 Task: Select the Auckland Time as time zone for the schedule.
Action: Mouse moved to (110, 113)
Screenshot: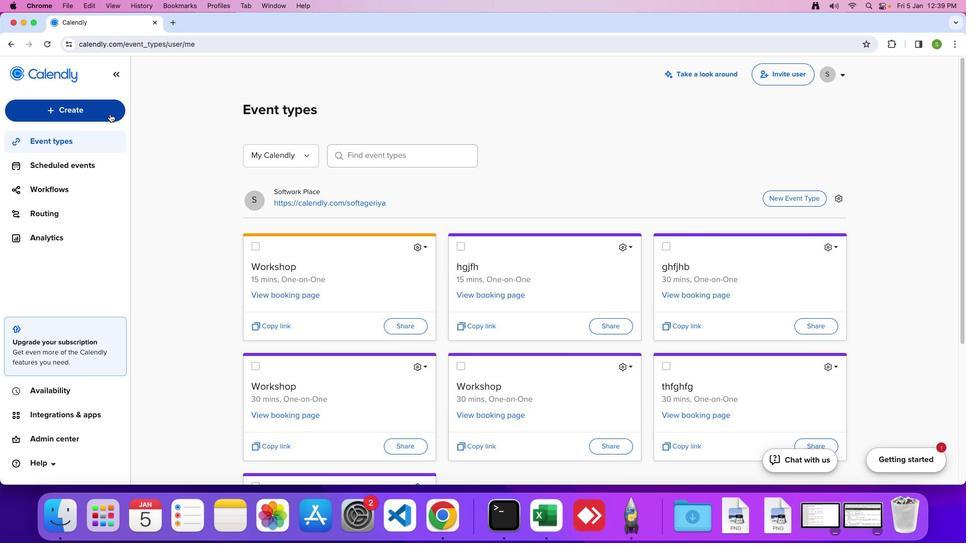 
Action: Mouse pressed left at (110, 113)
Screenshot: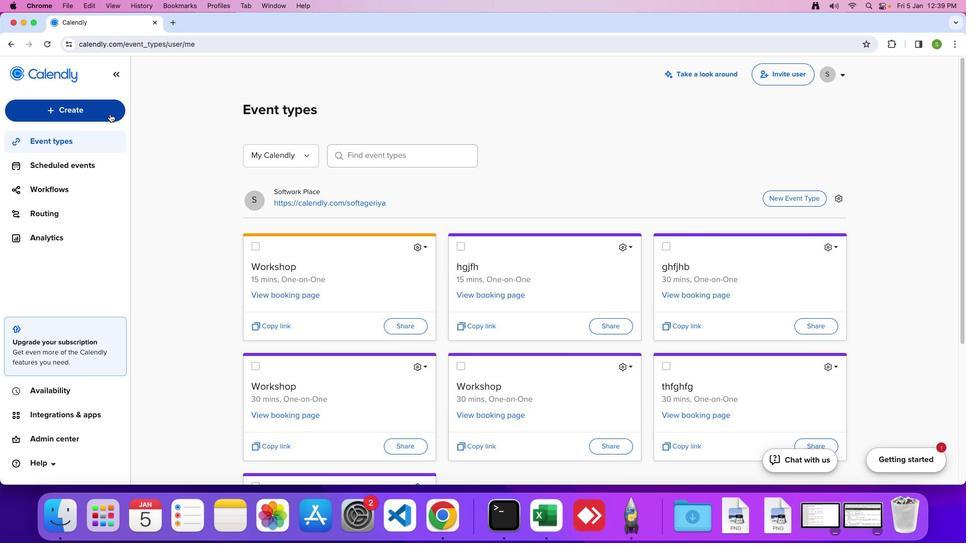 
Action: Mouse moved to (87, 235)
Screenshot: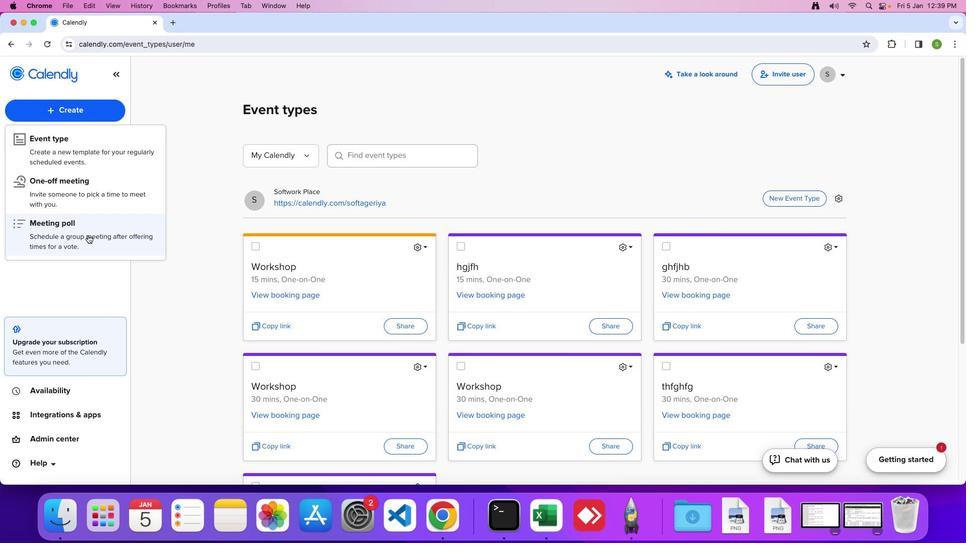 
Action: Mouse pressed left at (87, 235)
Screenshot: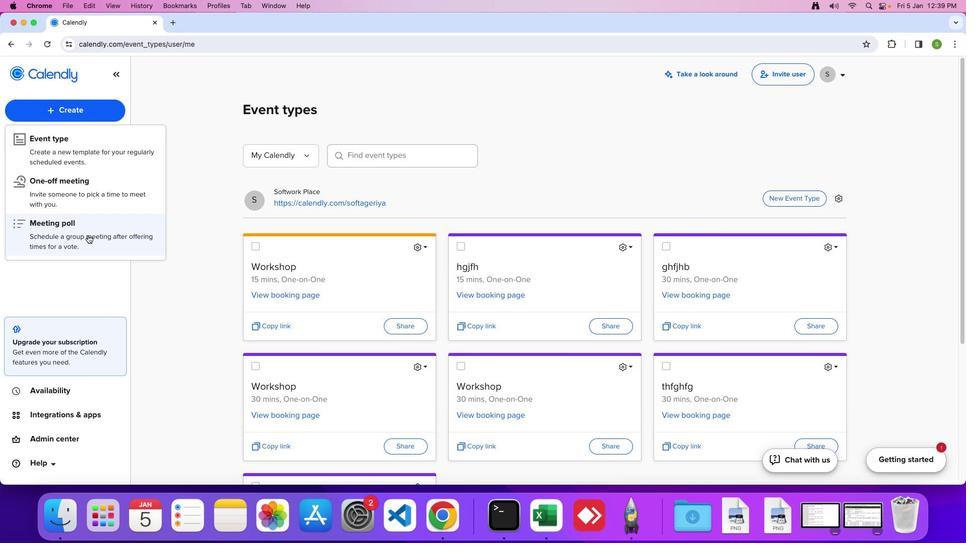 
Action: Mouse moved to (94, 126)
Screenshot: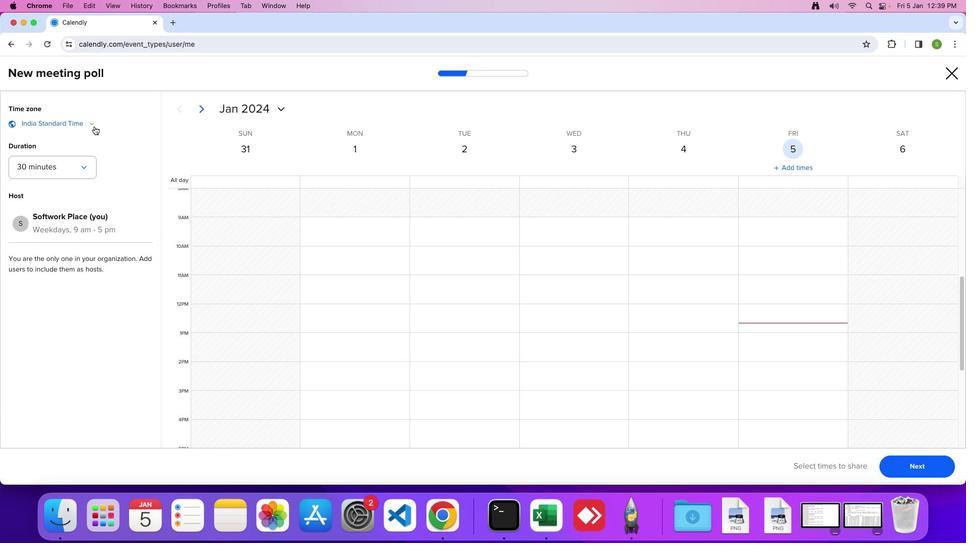 
Action: Mouse pressed left at (94, 126)
Screenshot: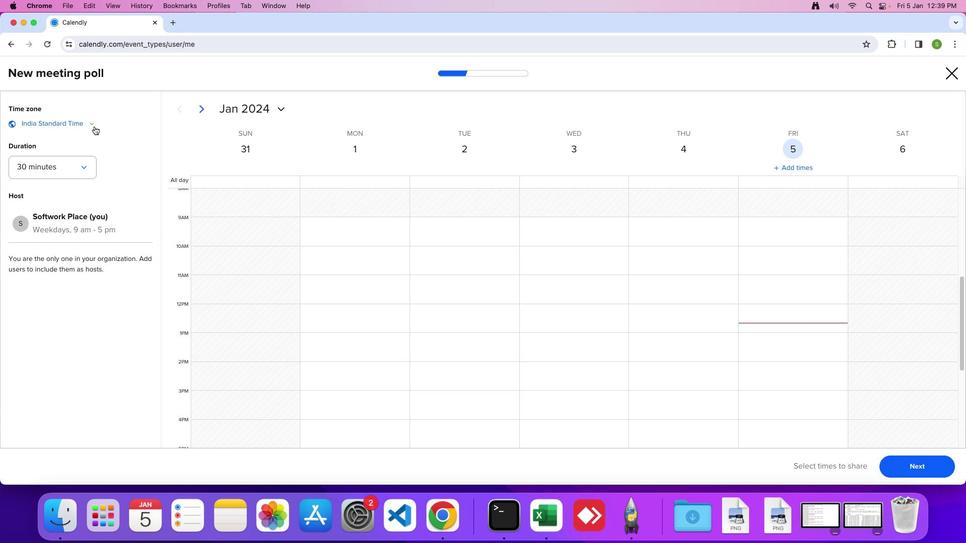 
Action: Mouse moved to (118, 234)
Screenshot: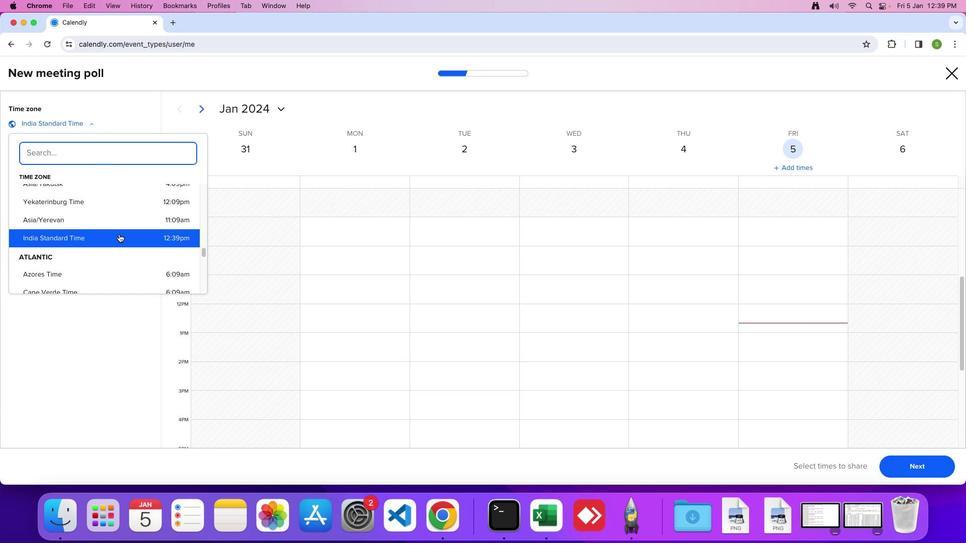 
Action: Mouse scrolled (118, 234) with delta (0, 0)
Screenshot: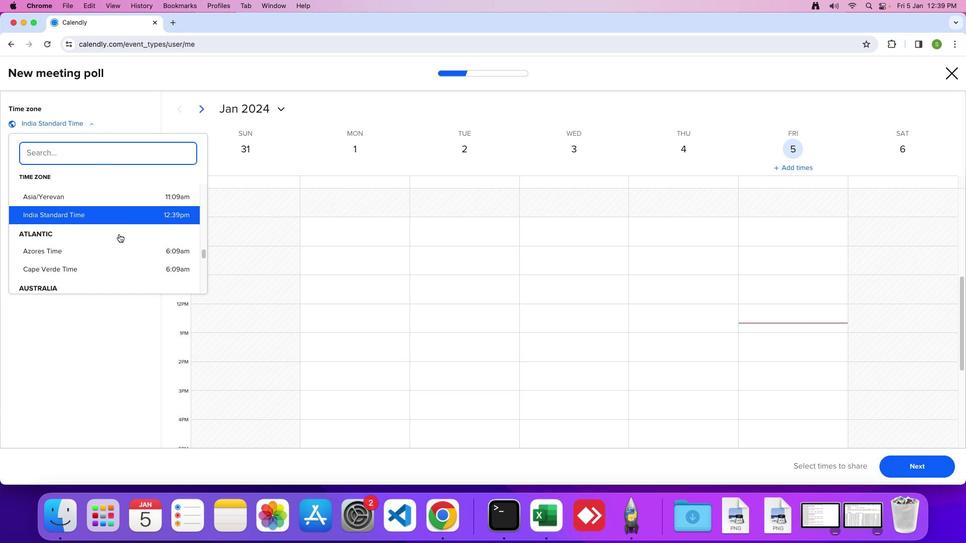 
Action: Mouse moved to (118, 234)
Screenshot: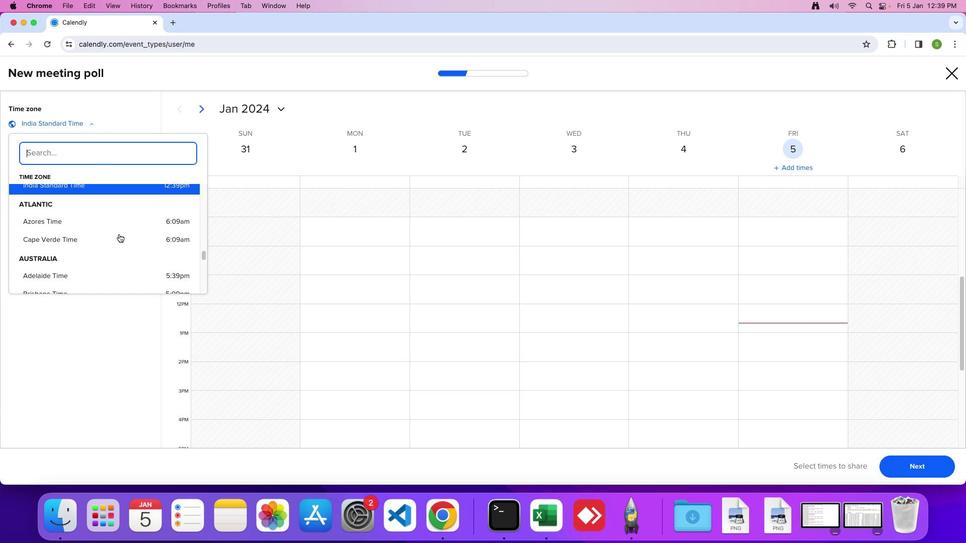 
Action: Mouse scrolled (118, 234) with delta (0, 0)
Screenshot: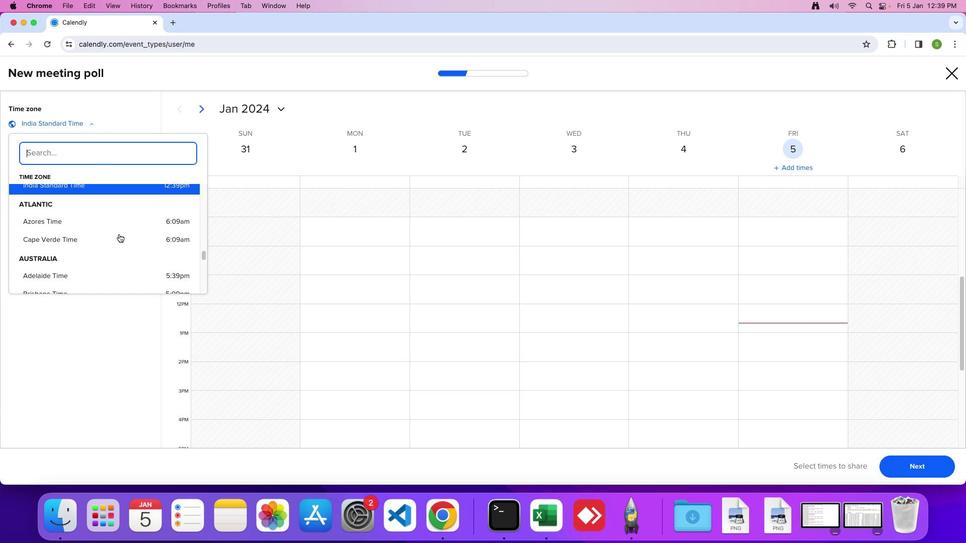 
Action: Mouse scrolled (118, 234) with delta (0, -2)
Screenshot: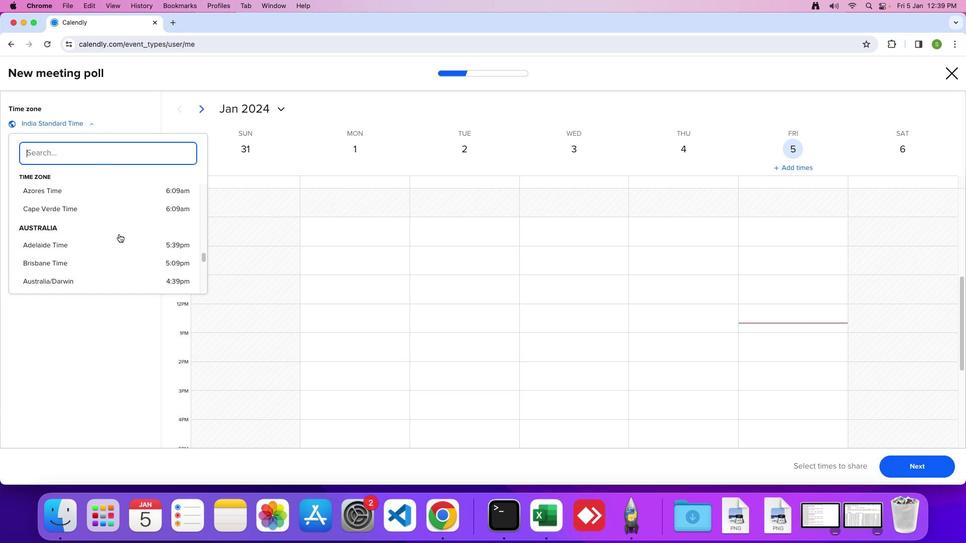 
Action: Mouse moved to (119, 234)
Screenshot: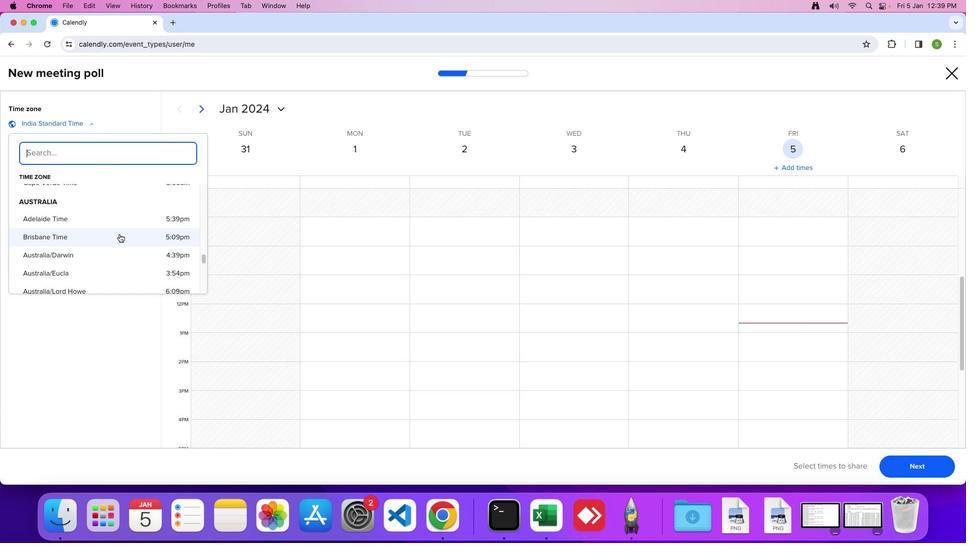 
Action: Mouse scrolled (119, 234) with delta (0, 0)
Screenshot: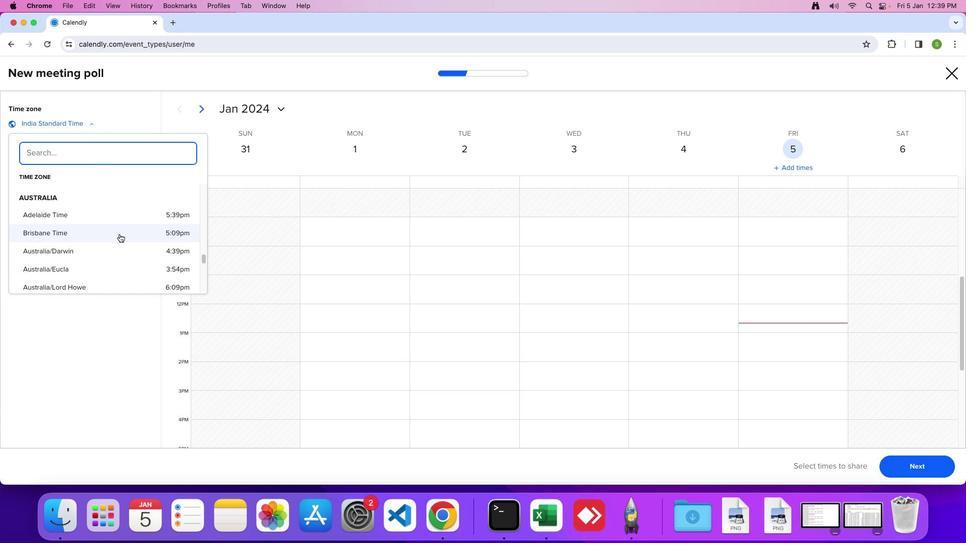 
Action: Mouse moved to (119, 234)
Screenshot: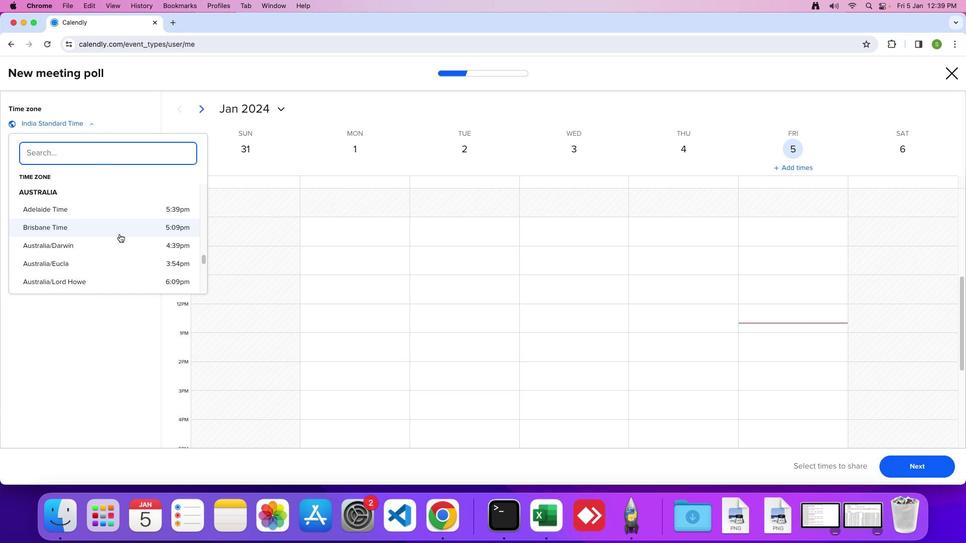 
Action: Mouse scrolled (119, 234) with delta (0, 0)
Screenshot: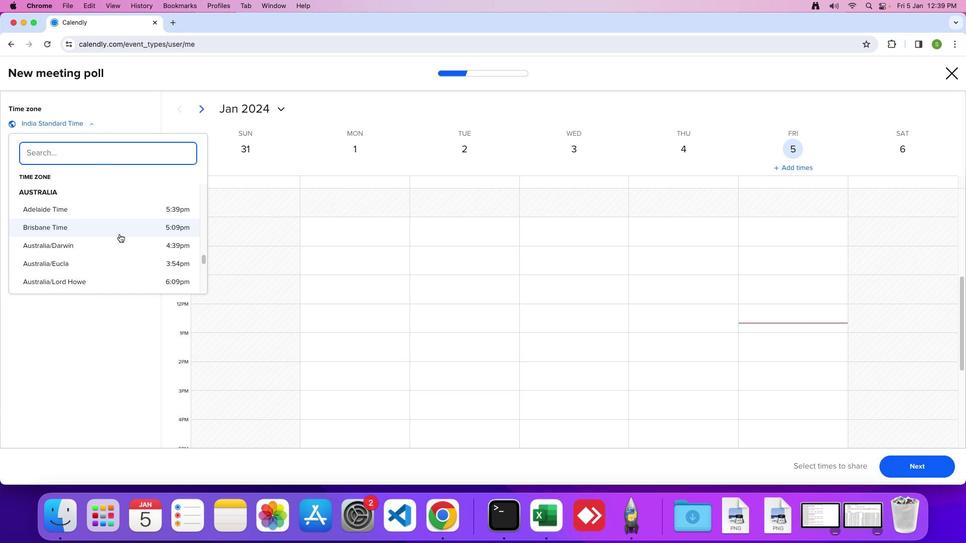 
Action: Mouse scrolled (119, 234) with delta (0, 0)
Screenshot: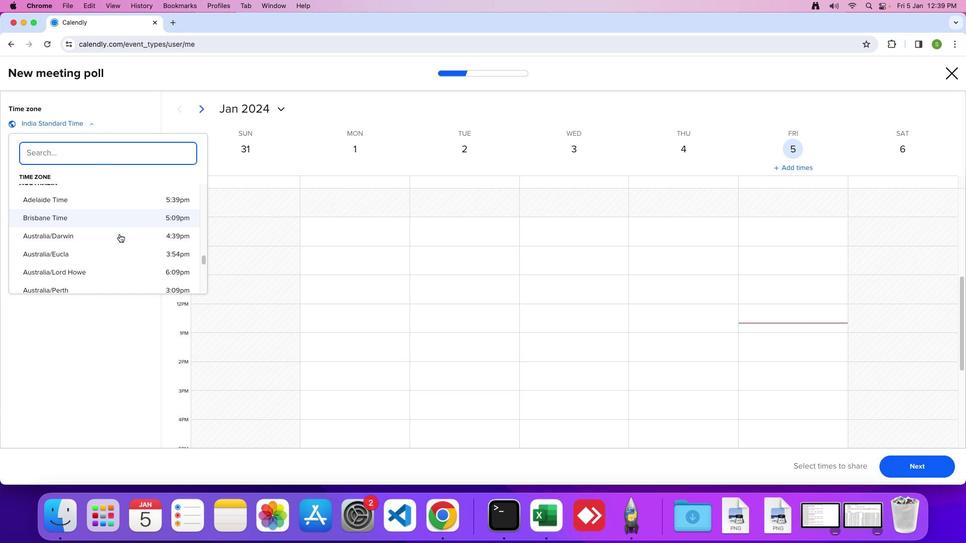 
Action: Mouse scrolled (119, 234) with delta (0, 0)
Screenshot: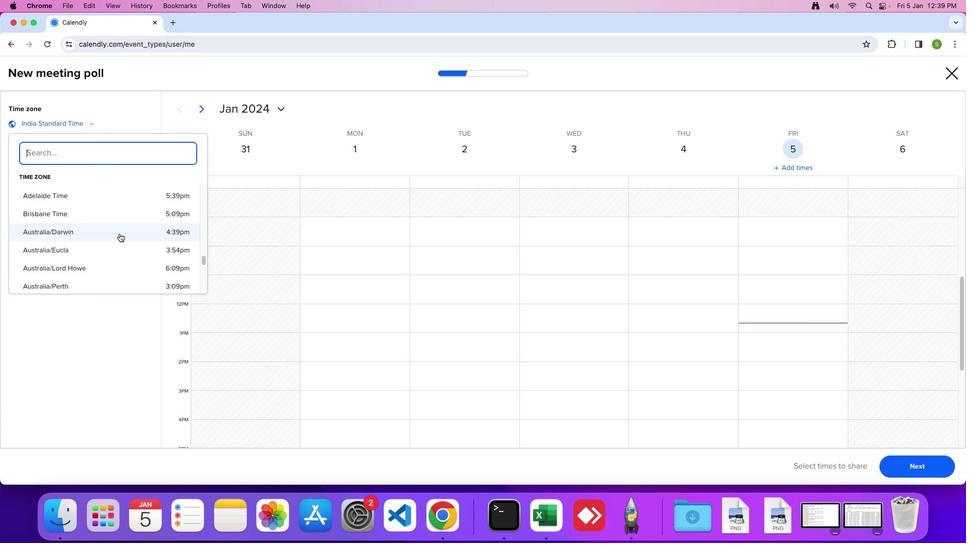 
Action: Mouse moved to (119, 234)
Screenshot: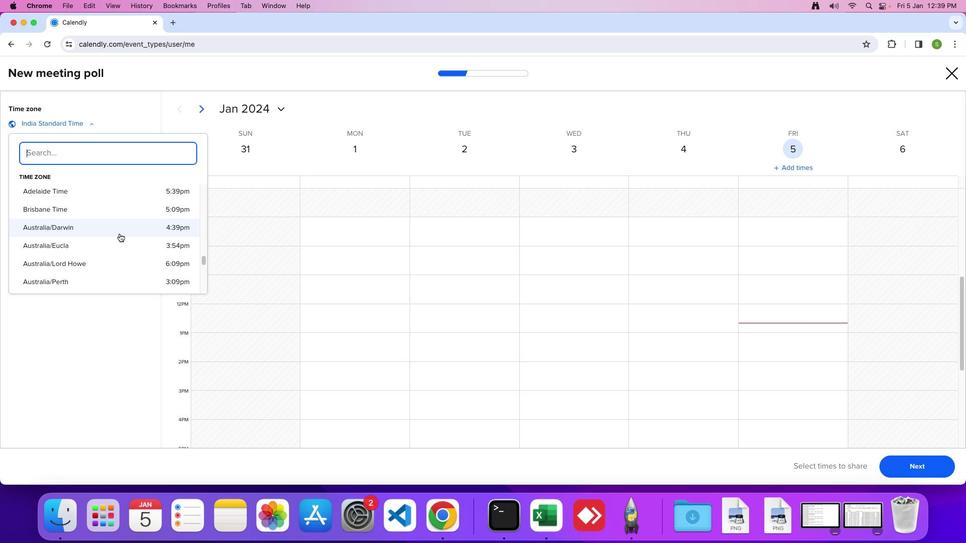 
Action: Mouse scrolled (119, 234) with delta (0, 0)
Screenshot: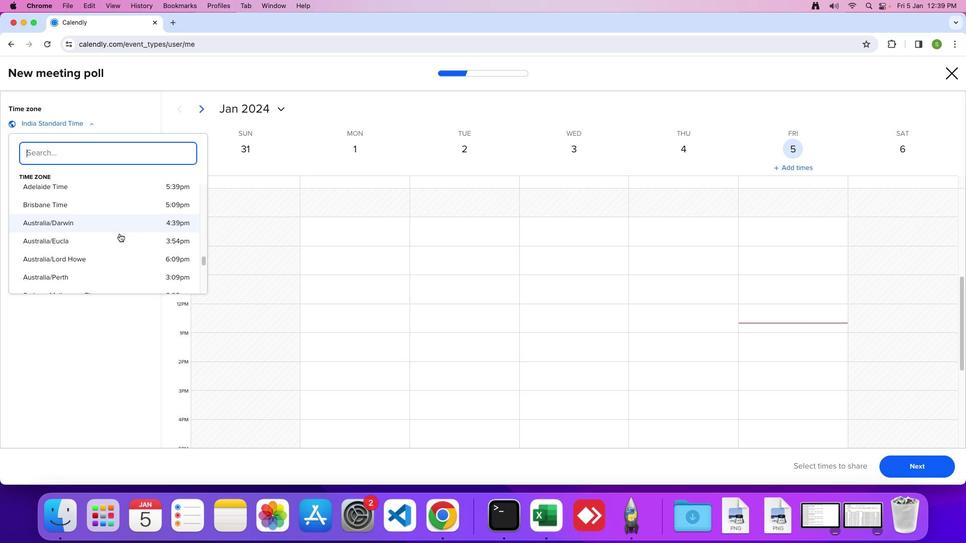 
Action: Mouse moved to (119, 234)
Screenshot: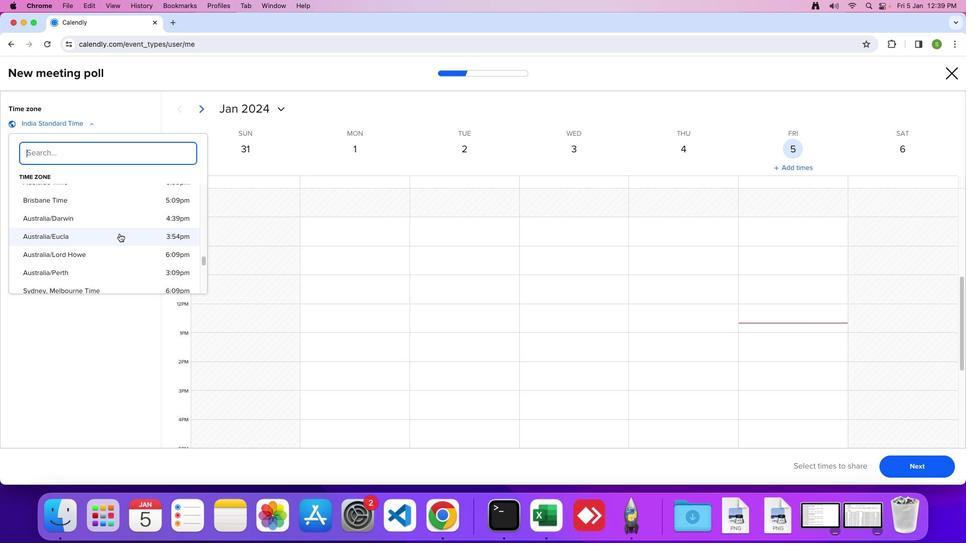 
Action: Mouse scrolled (119, 234) with delta (0, 0)
Screenshot: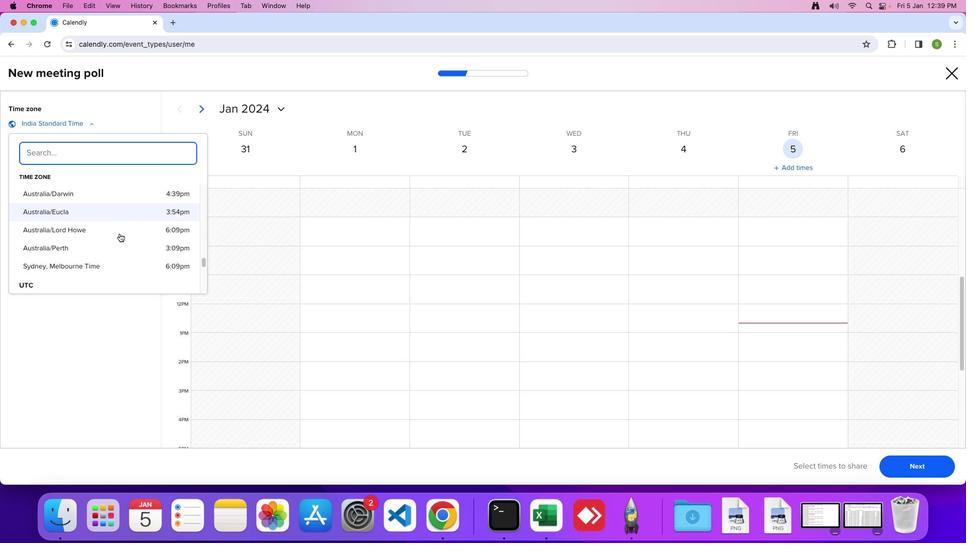 
Action: Mouse scrolled (119, 234) with delta (0, 0)
Screenshot: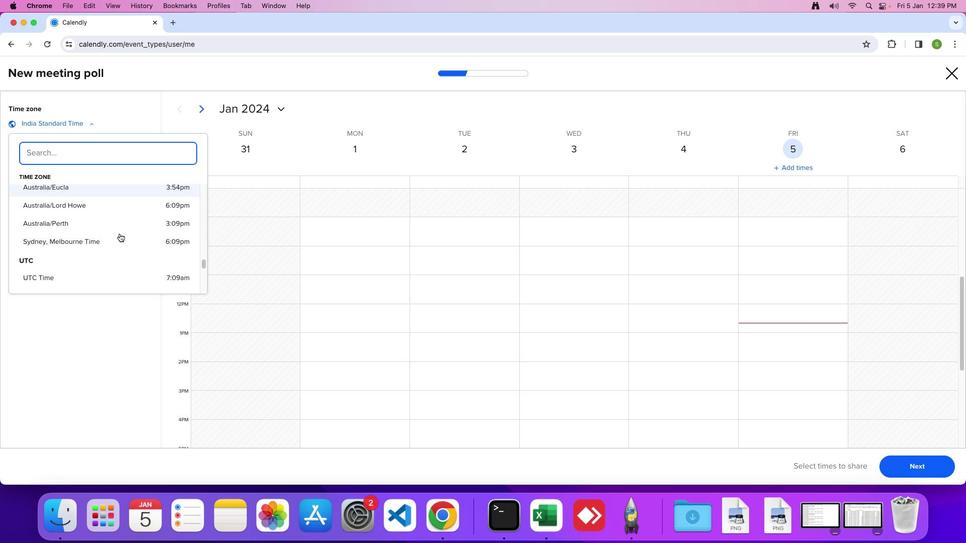 
Action: Mouse moved to (119, 233)
Screenshot: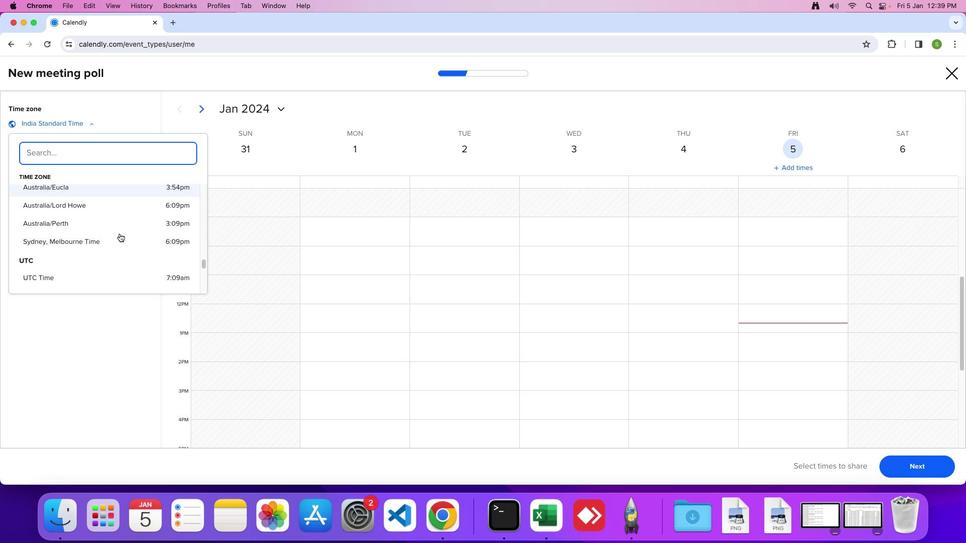 
Action: Mouse scrolled (119, 233) with delta (0, -1)
Screenshot: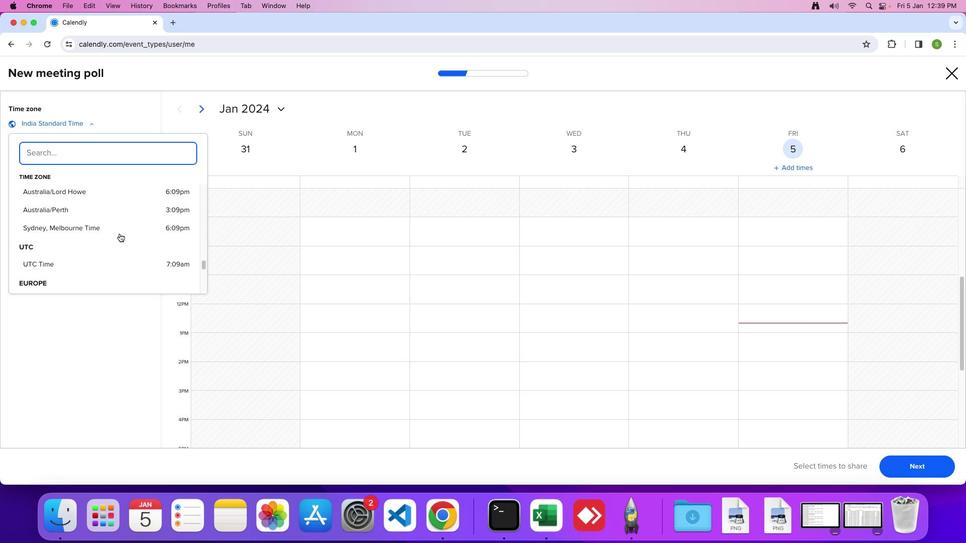 
Action: Mouse scrolled (119, 233) with delta (0, 0)
Screenshot: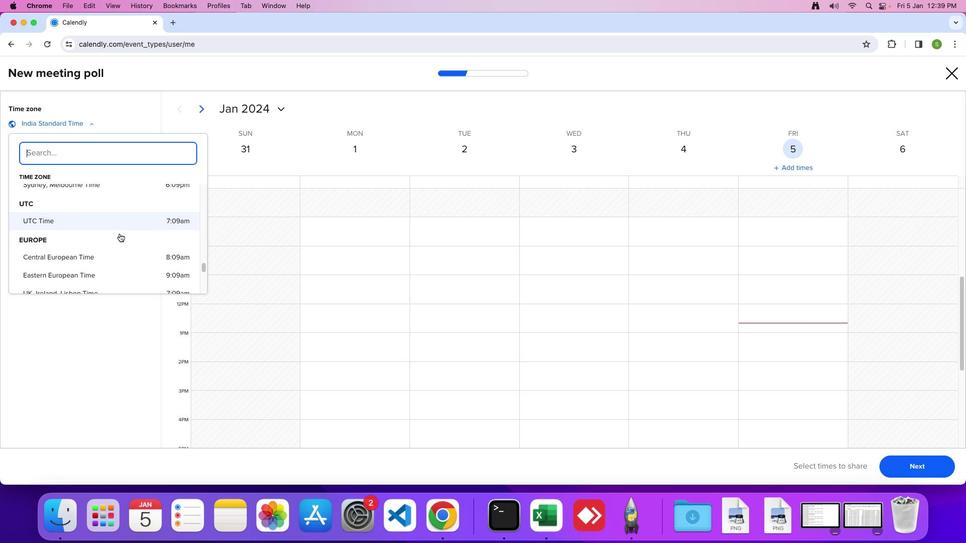 
Action: Mouse scrolled (119, 233) with delta (0, 0)
Screenshot: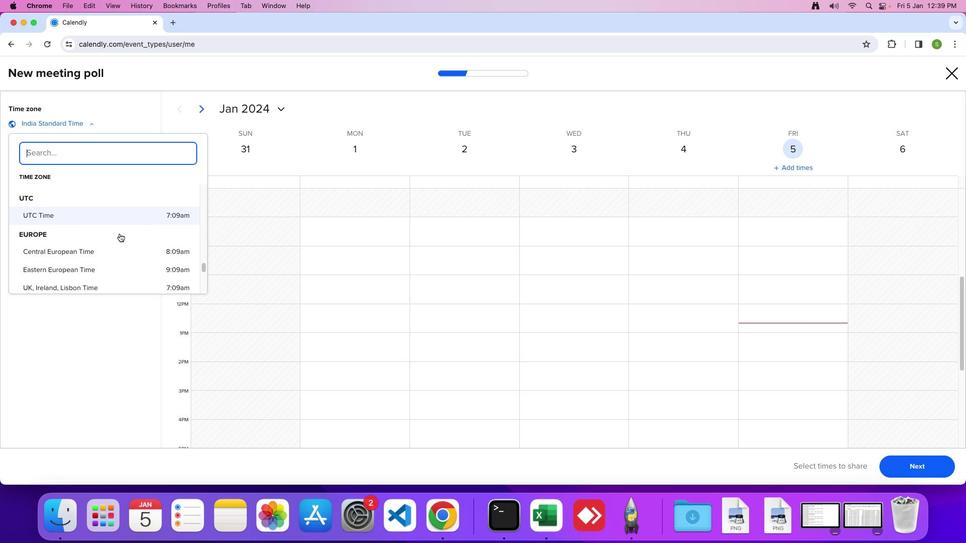 
Action: Mouse scrolled (119, 233) with delta (0, 0)
Screenshot: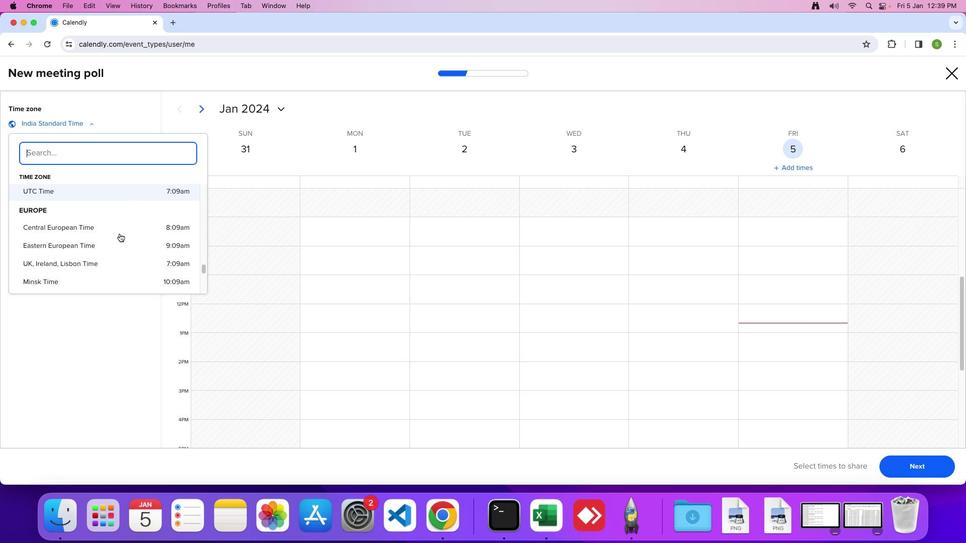 
Action: Mouse scrolled (119, 233) with delta (0, 0)
Screenshot: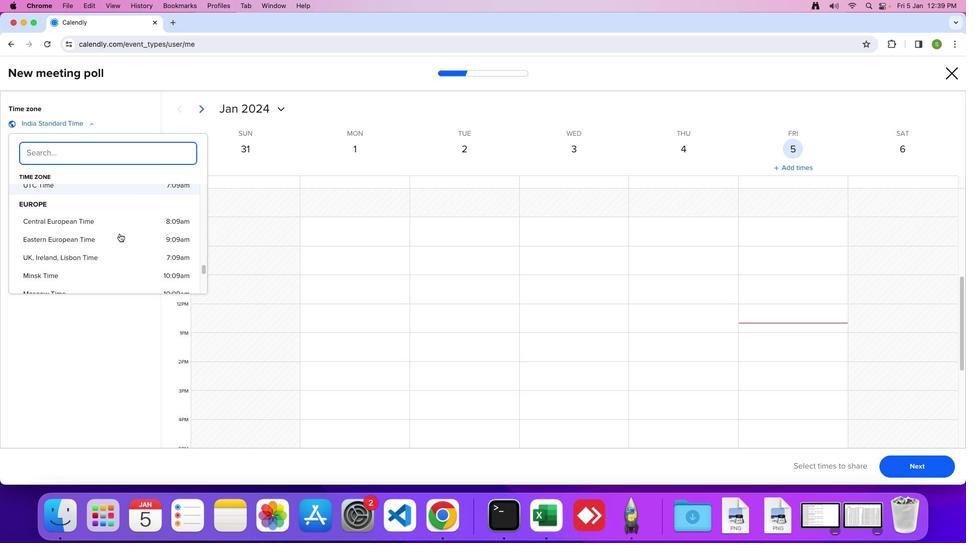 
Action: Mouse scrolled (119, 233) with delta (0, 0)
Screenshot: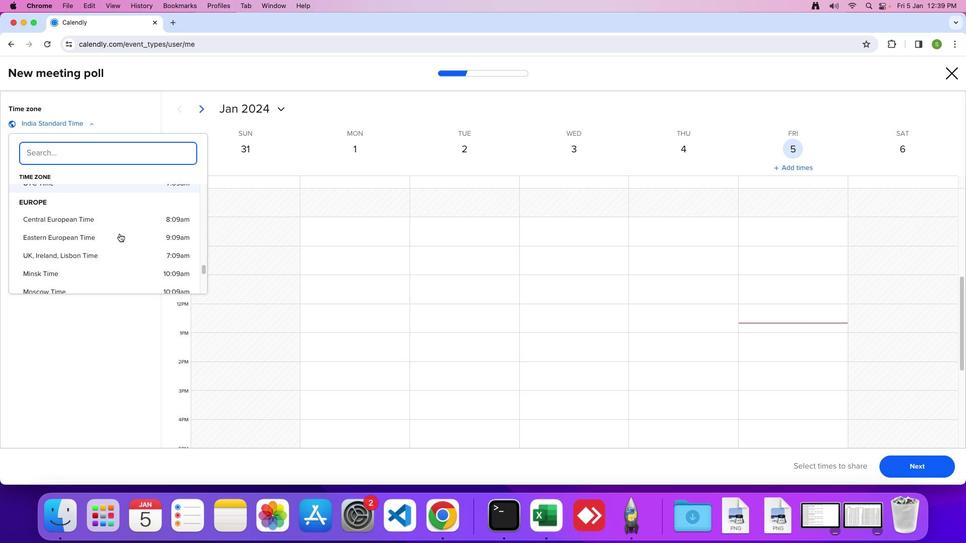 
Action: Mouse scrolled (119, 233) with delta (0, 0)
Screenshot: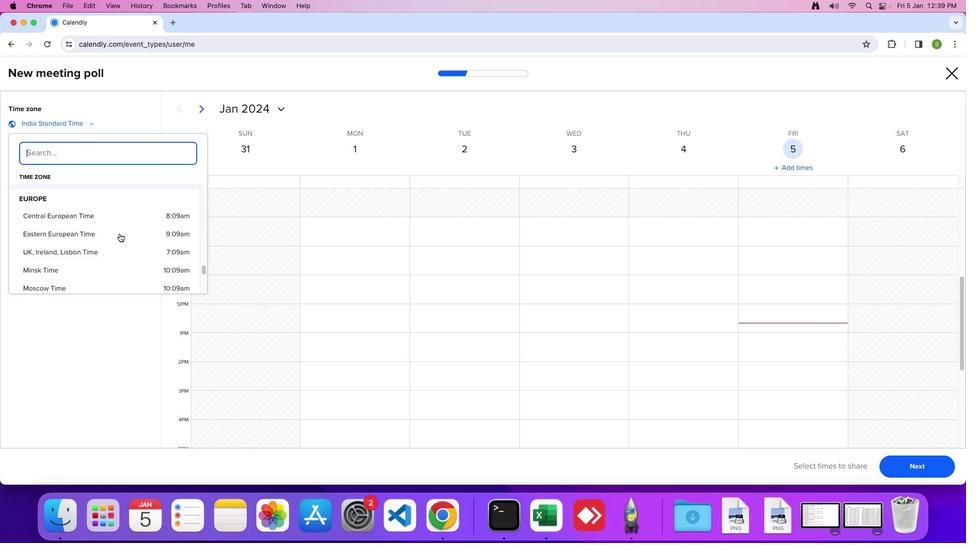 
Action: Mouse scrolled (119, 233) with delta (0, 0)
Screenshot: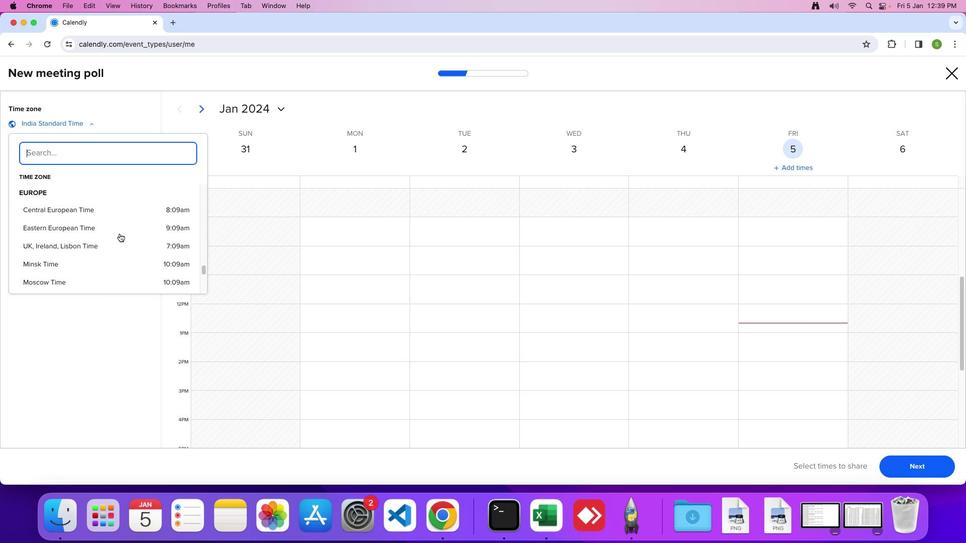 
Action: Mouse moved to (136, 239)
Screenshot: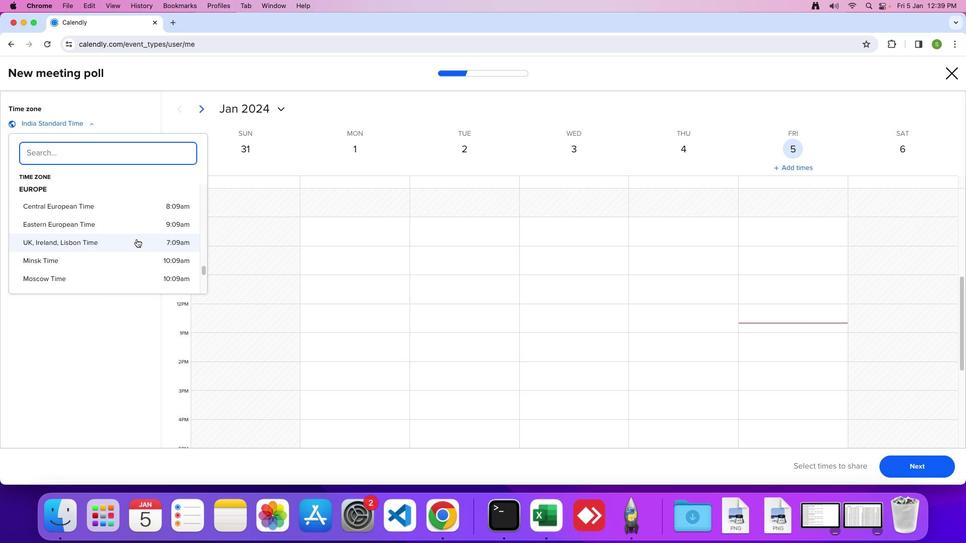 
Action: Mouse scrolled (136, 239) with delta (0, 0)
Screenshot: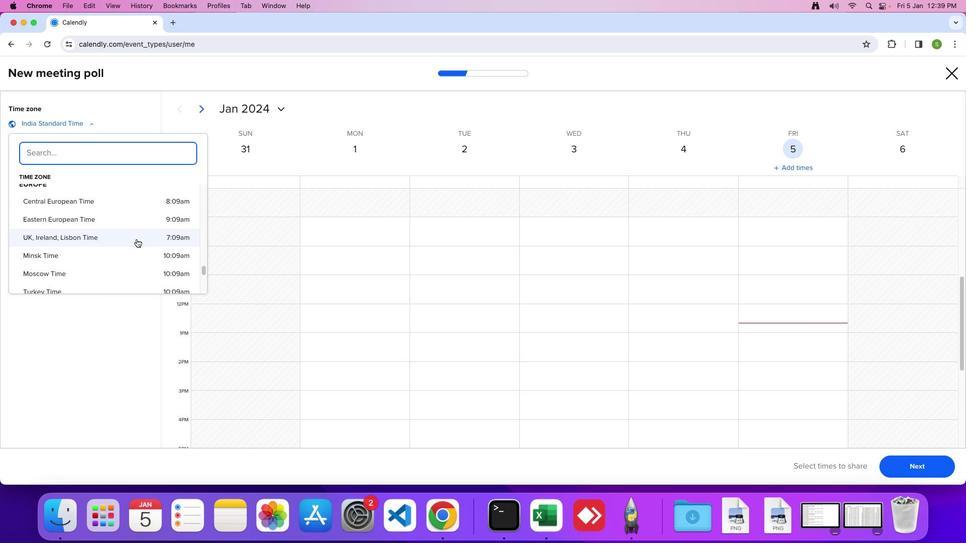 
Action: Mouse moved to (136, 239)
Screenshot: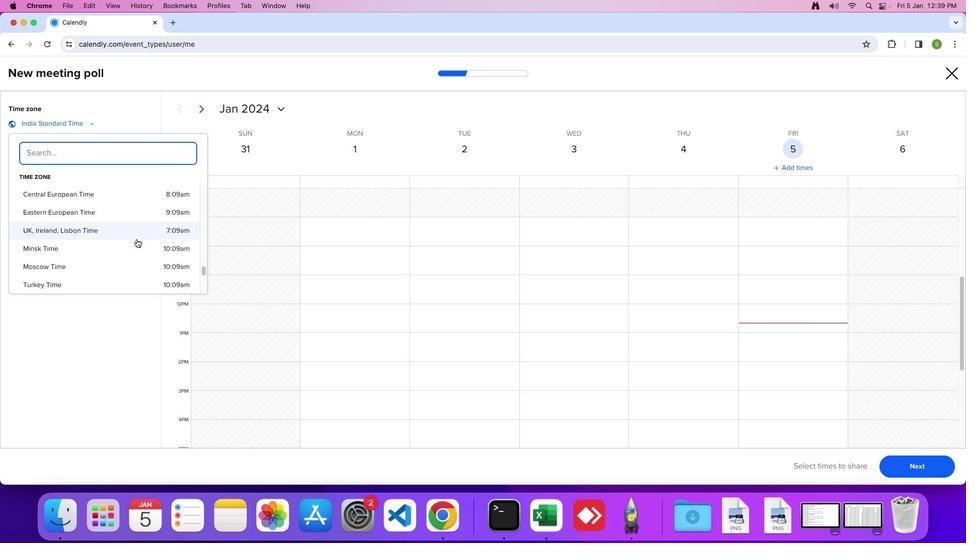 
Action: Mouse scrolled (136, 239) with delta (0, 0)
Screenshot: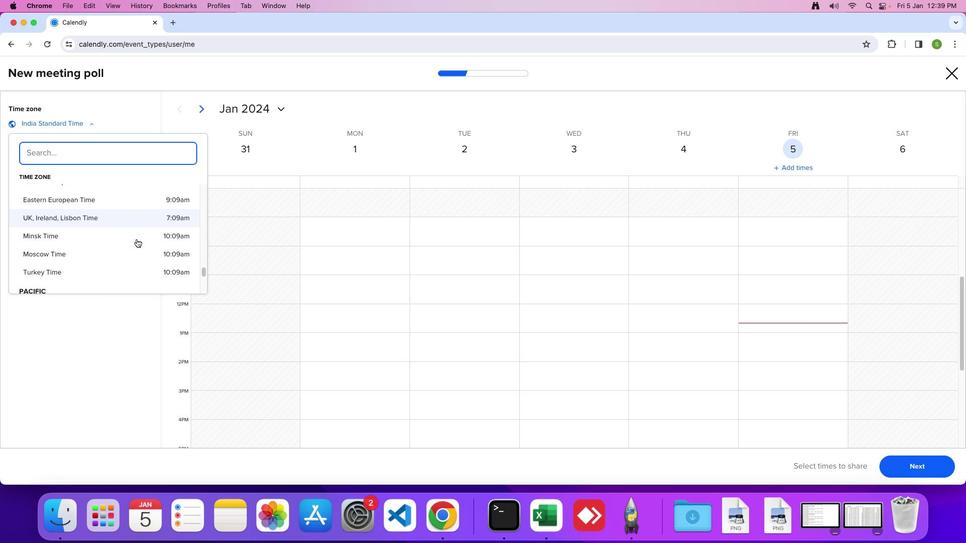 
Action: Mouse scrolled (136, 239) with delta (0, -1)
Screenshot: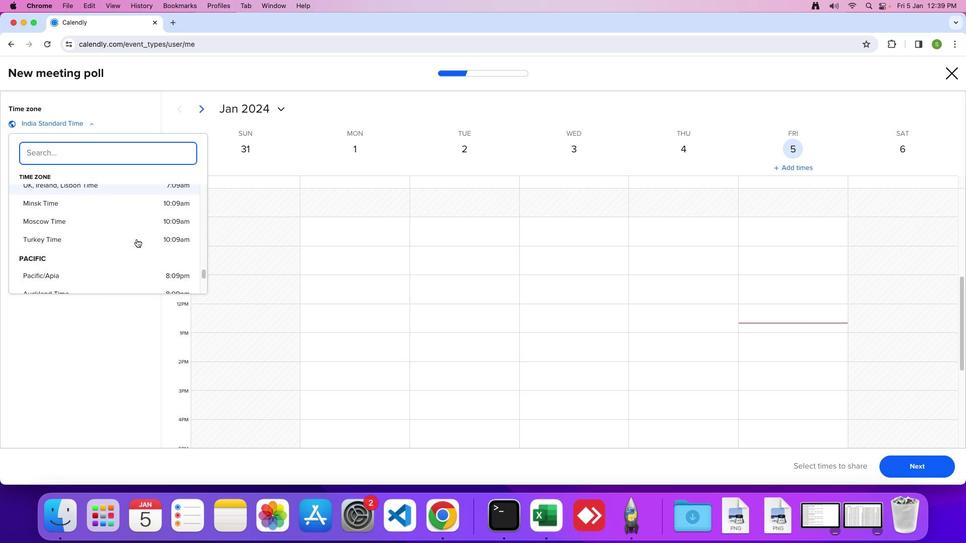 
Action: Mouse moved to (136, 239)
Screenshot: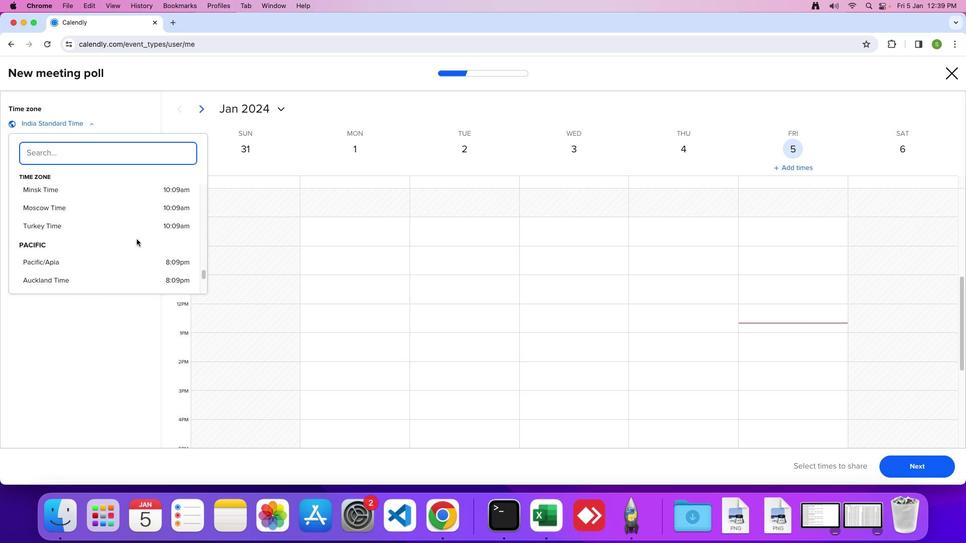 
Action: Mouse scrolled (136, 239) with delta (0, 0)
Screenshot: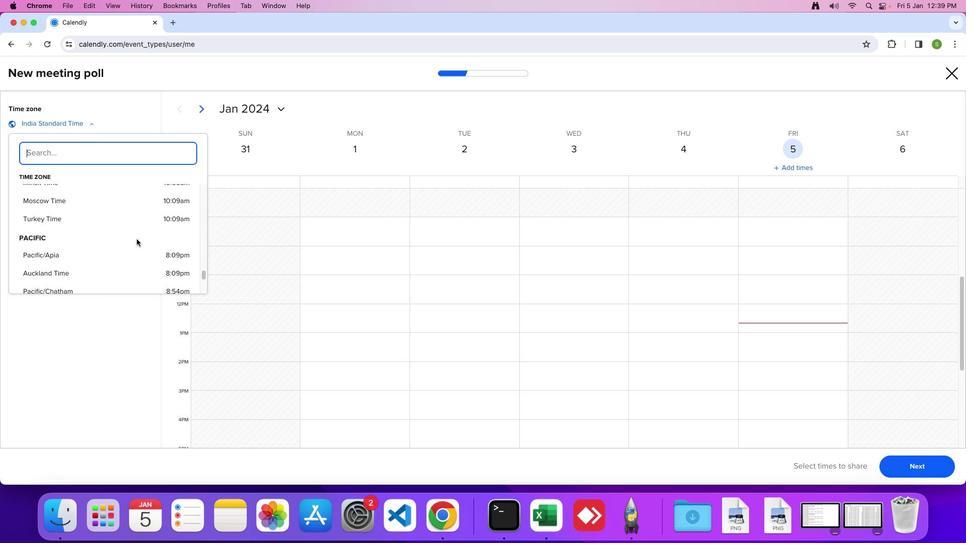 
Action: Mouse scrolled (136, 239) with delta (0, 0)
Screenshot: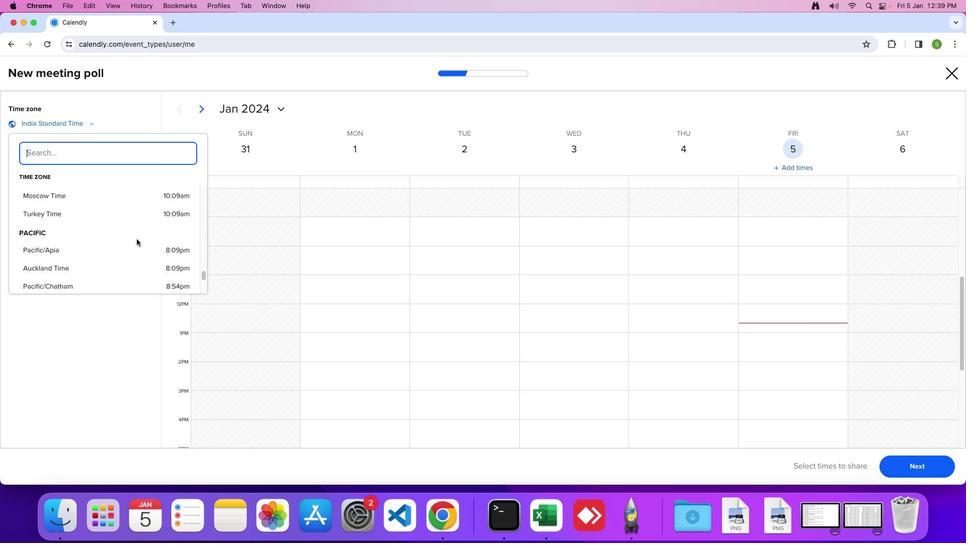 
Action: Mouse scrolled (136, 239) with delta (0, 0)
Screenshot: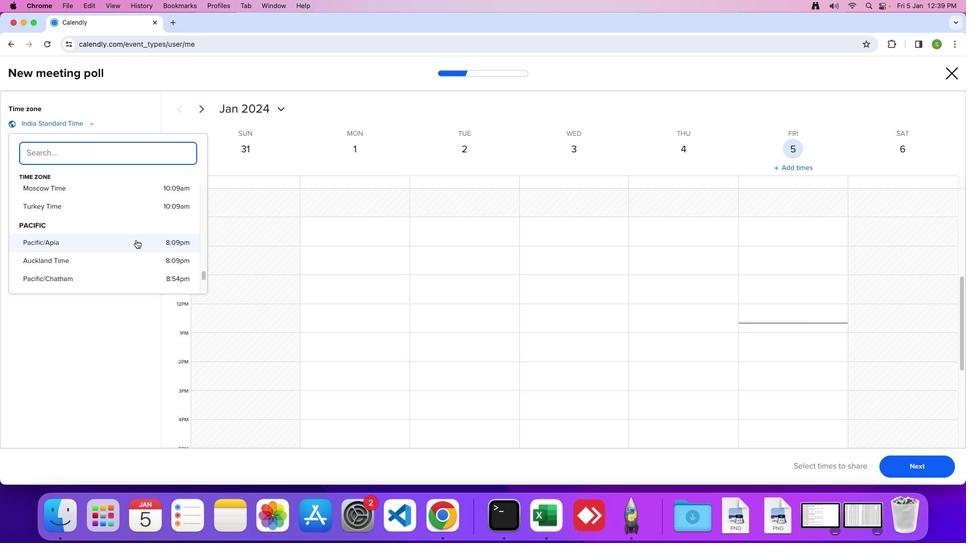 
Action: Mouse moved to (88, 259)
Screenshot: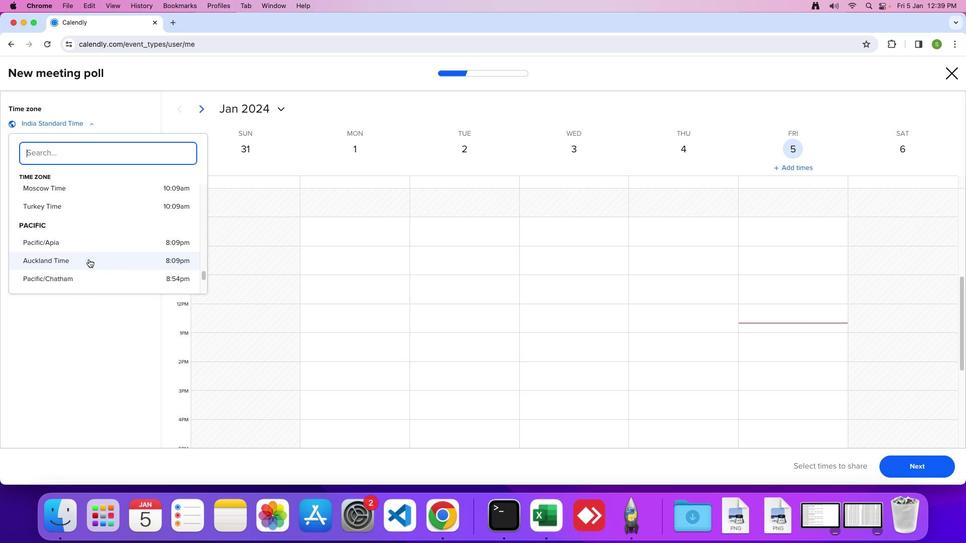 
Action: Mouse pressed left at (88, 259)
Screenshot: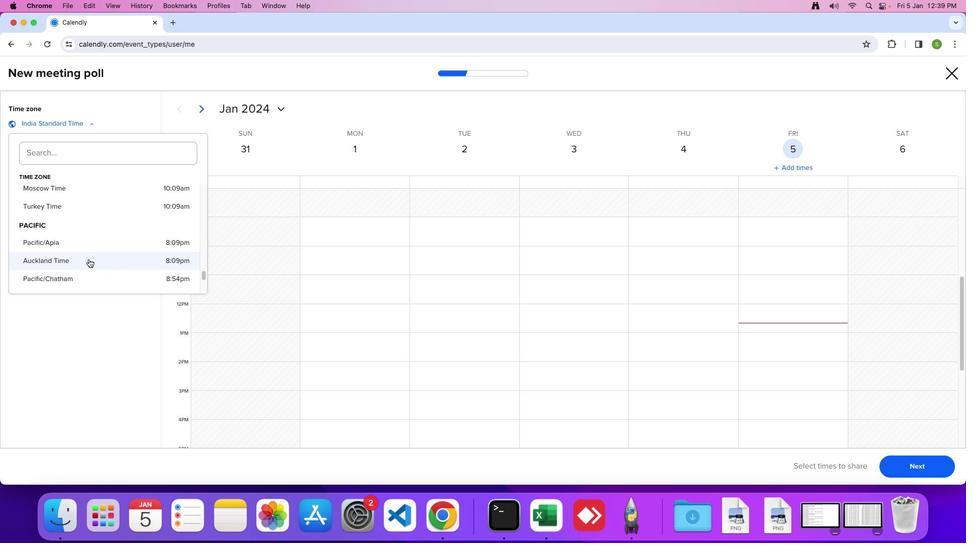 
